 Task: Toggle the option "Speedy meetings".
Action: Mouse moved to (846, 96)
Screenshot: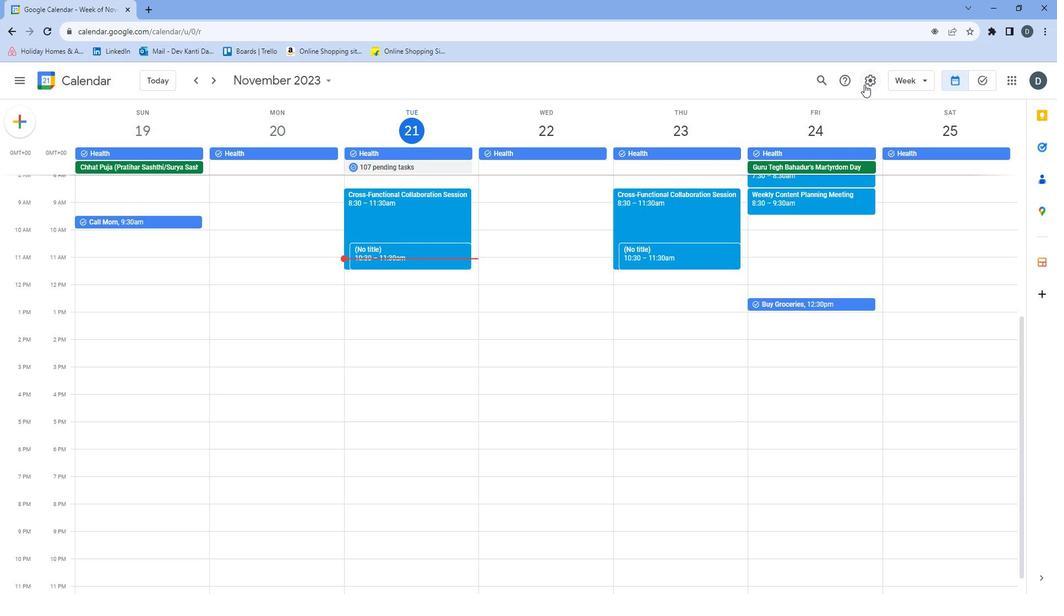 
Action: Mouse pressed left at (846, 96)
Screenshot: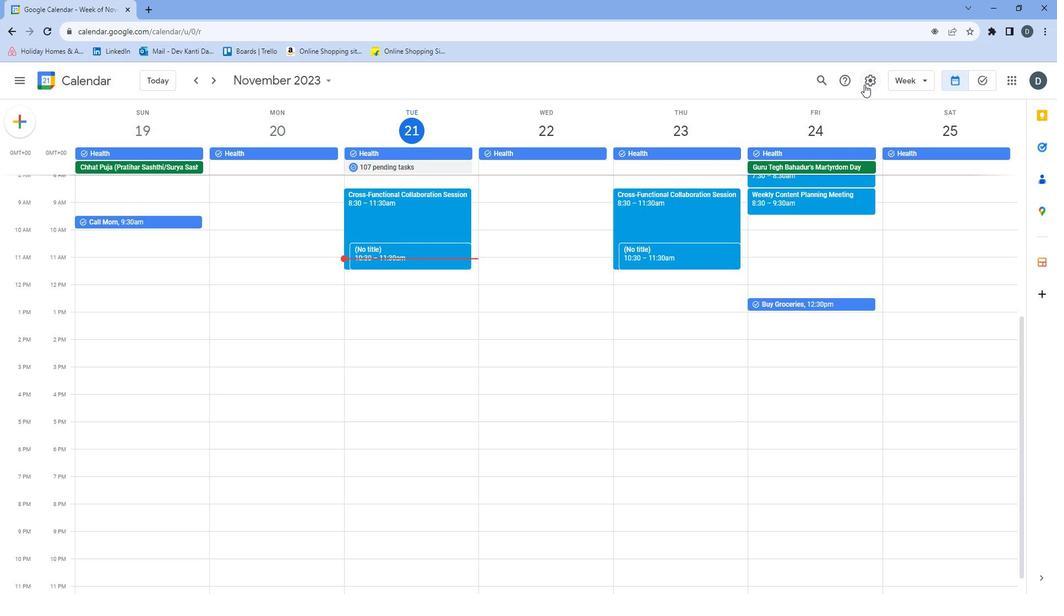 
Action: Mouse moved to (868, 122)
Screenshot: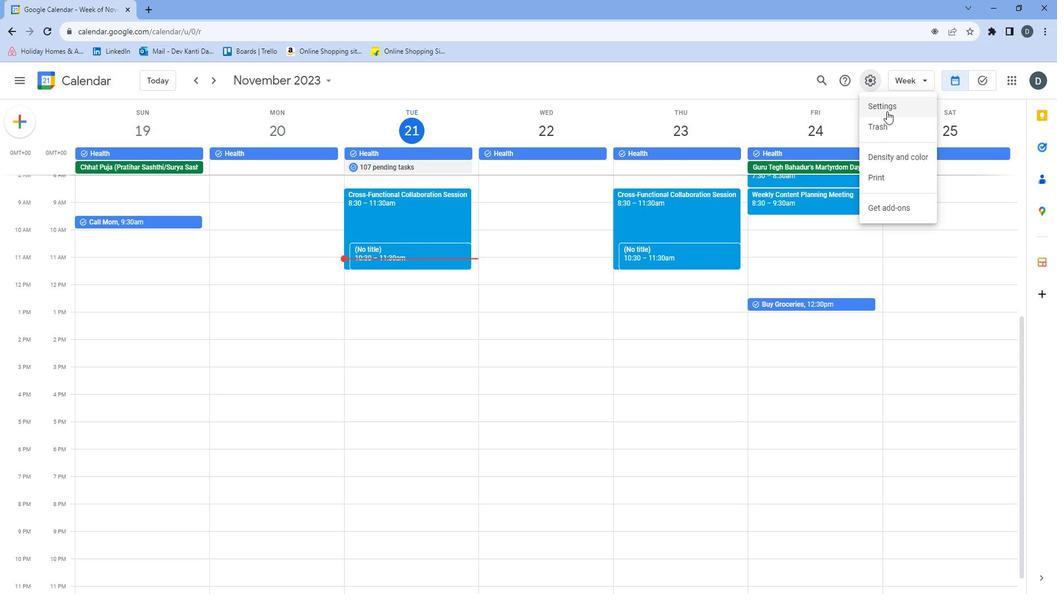 
Action: Mouse pressed left at (868, 122)
Screenshot: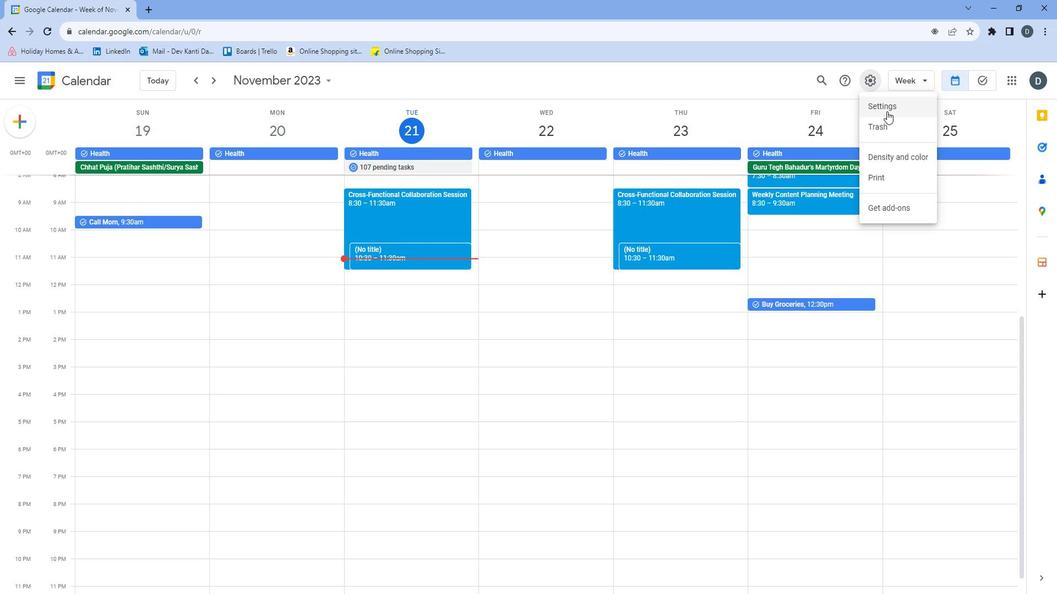 
Action: Mouse moved to (518, 292)
Screenshot: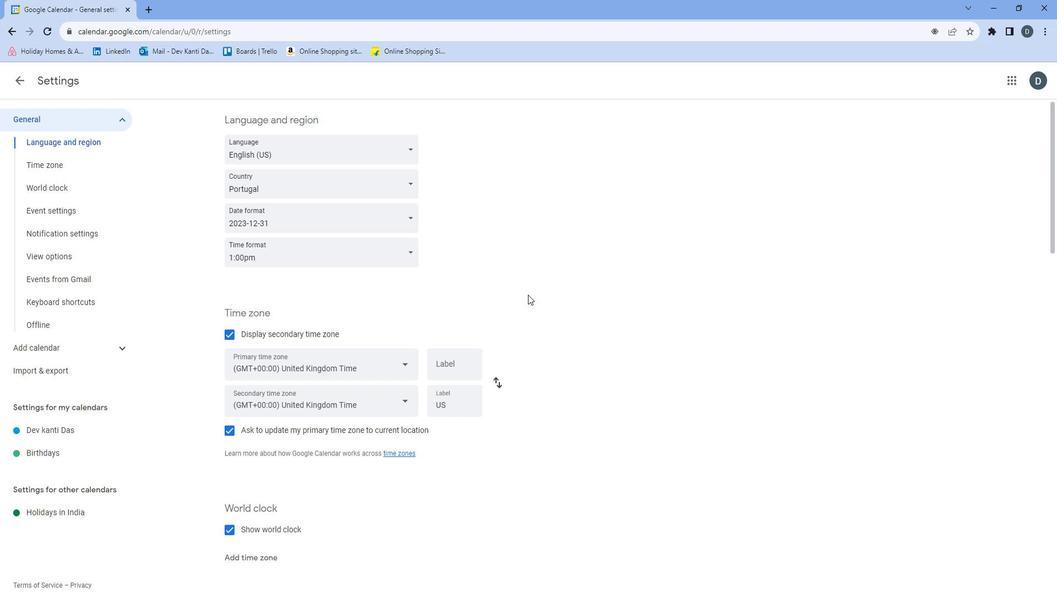 
Action: Mouse scrolled (518, 292) with delta (0, 0)
Screenshot: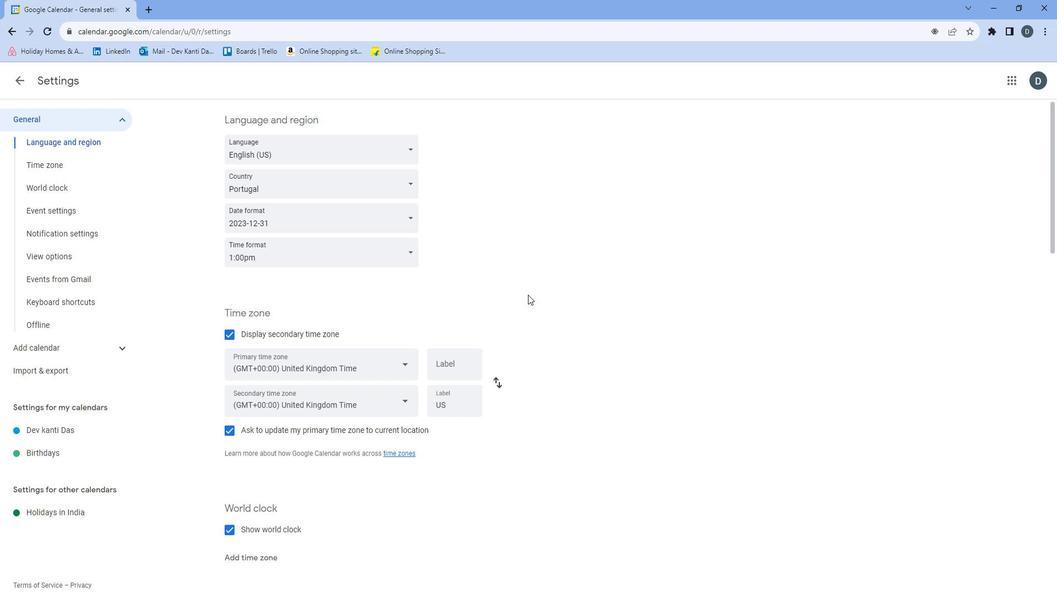 
Action: Mouse moved to (518, 294)
Screenshot: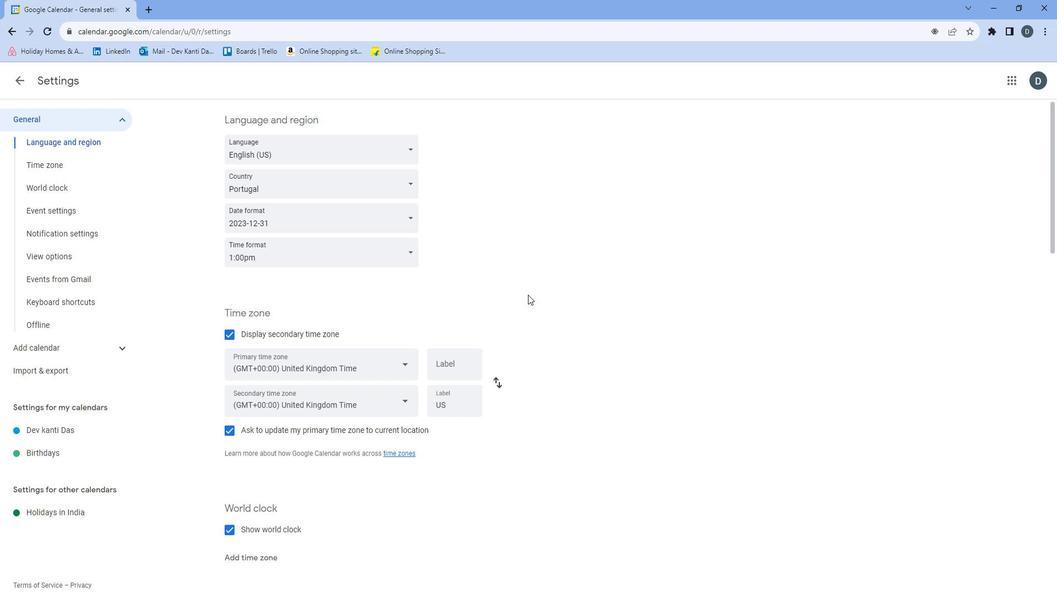 
Action: Mouse scrolled (518, 293) with delta (0, 0)
Screenshot: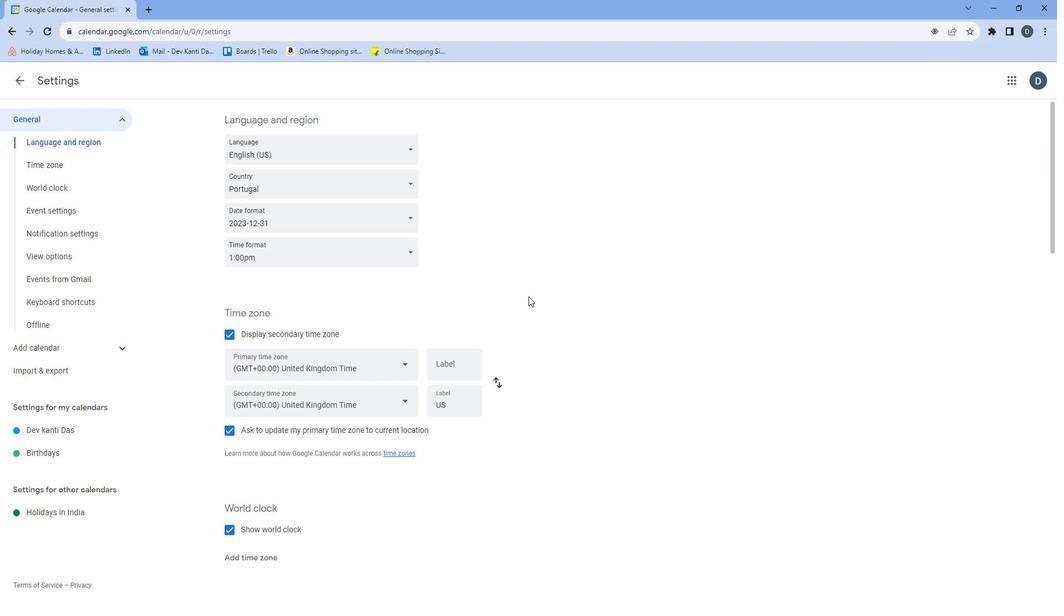
Action: Mouse scrolled (518, 293) with delta (0, 0)
Screenshot: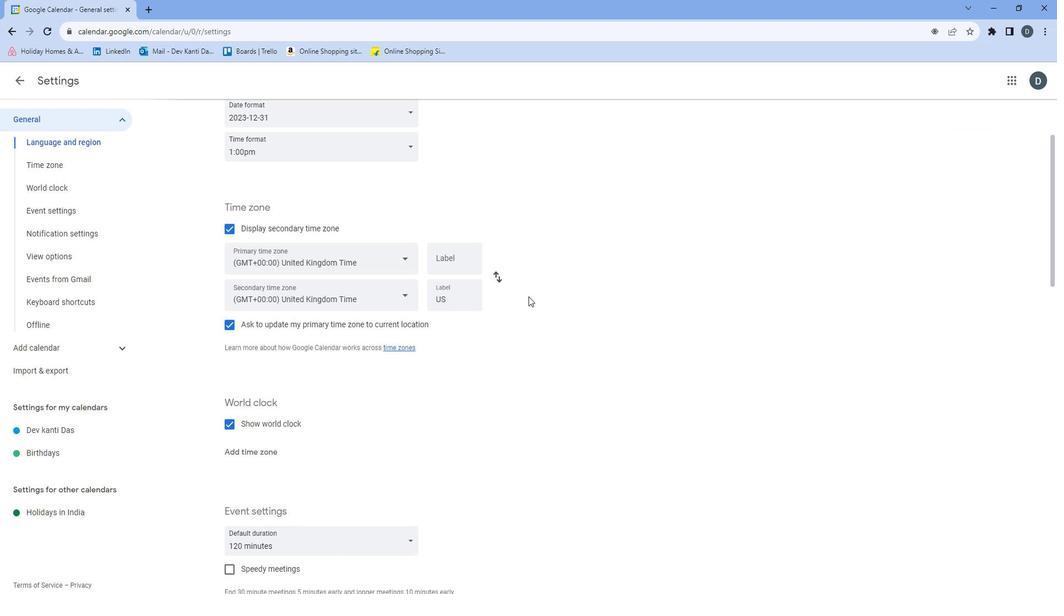 
Action: Mouse scrolled (518, 293) with delta (0, 0)
Screenshot: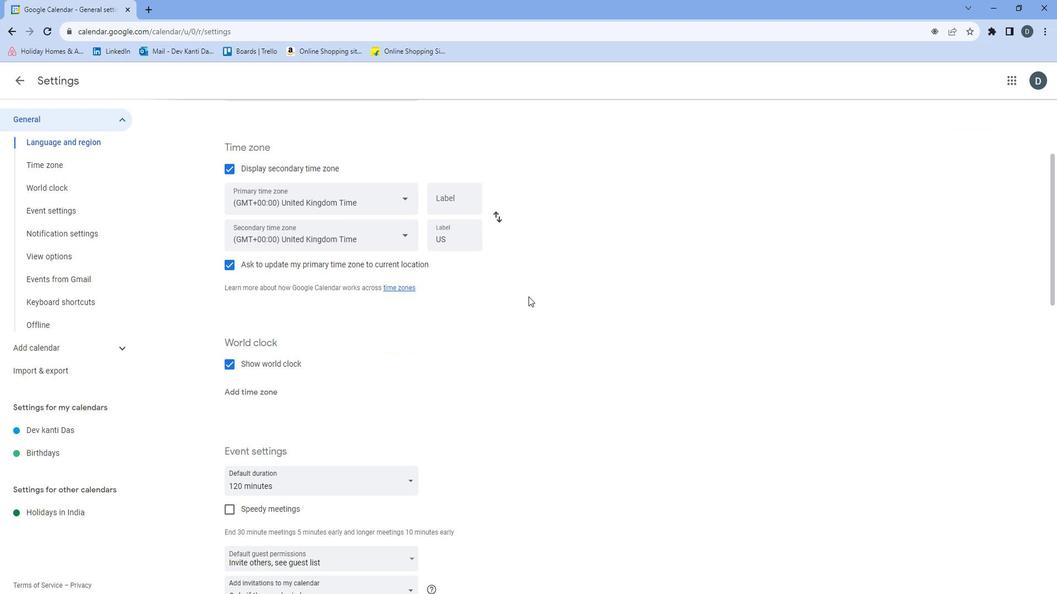 
Action: Mouse scrolled (518, 293) with delta (0, 0)
Screenshot: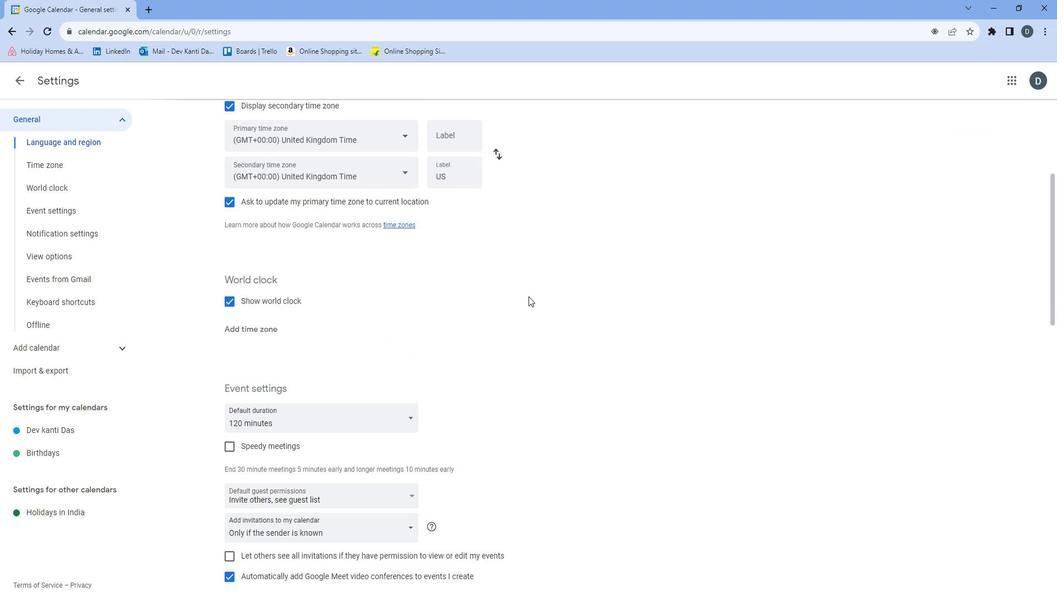 
Action: Mouse scrolled (518, 293) with delta (0, 0)
Screenshot: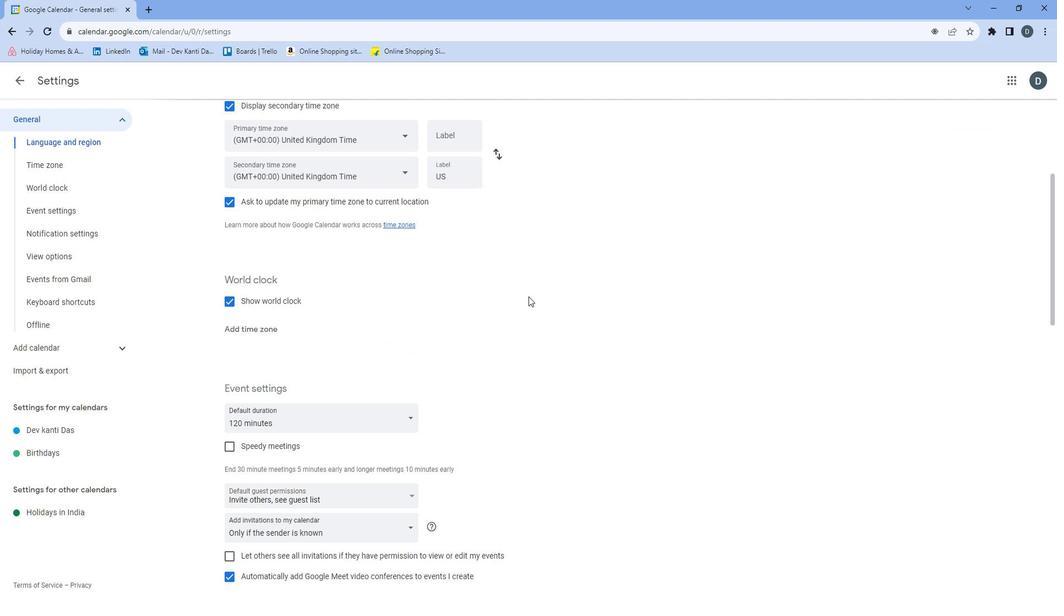 
Action: Mouse scrolled (518, 293) with delta (0, 0)
Screenshot: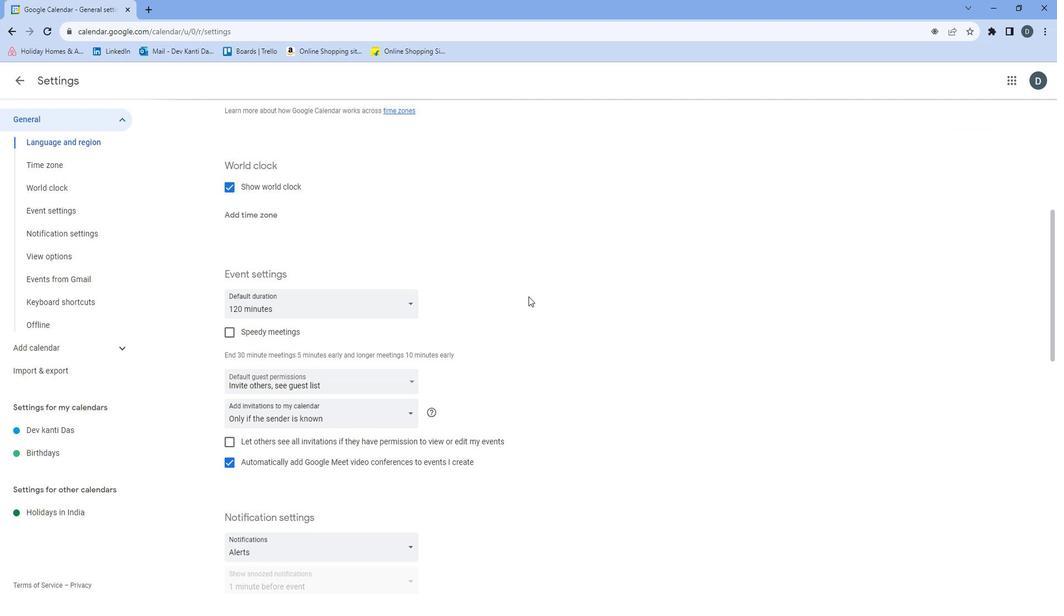 
Action: Mouse moved to (227, 268)
Screenshot: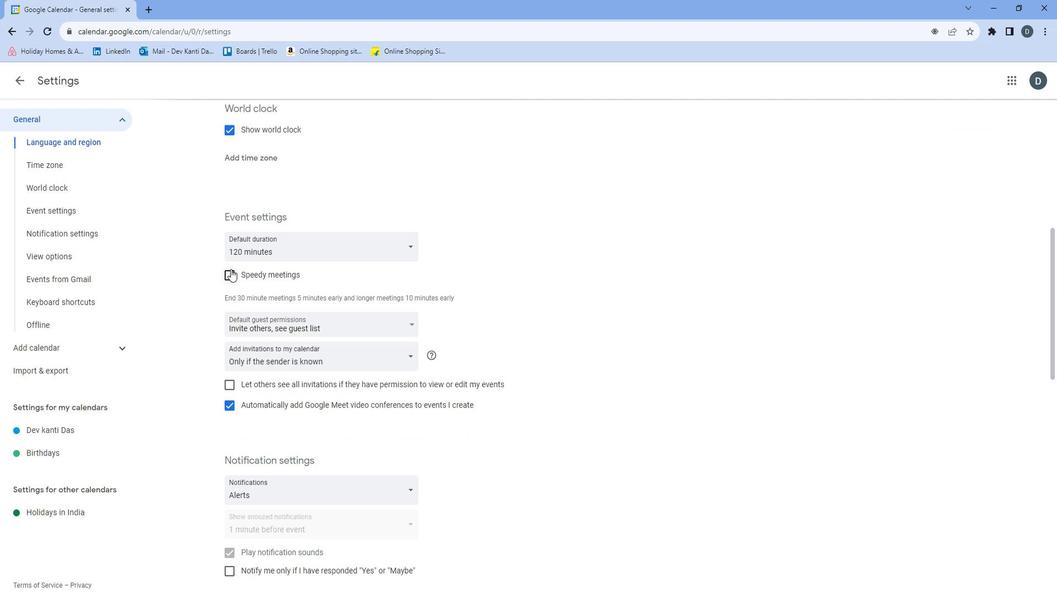 
Action: Mouse pressed left at (227, 268)
Screenshot: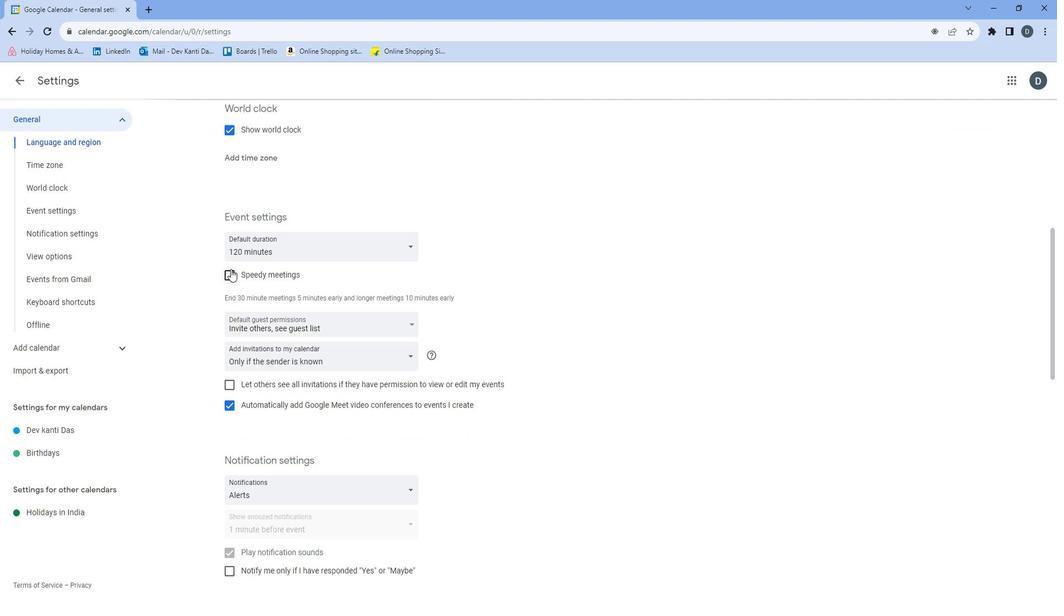 
Action: Mouse moved to (429, 286)
Screenshot: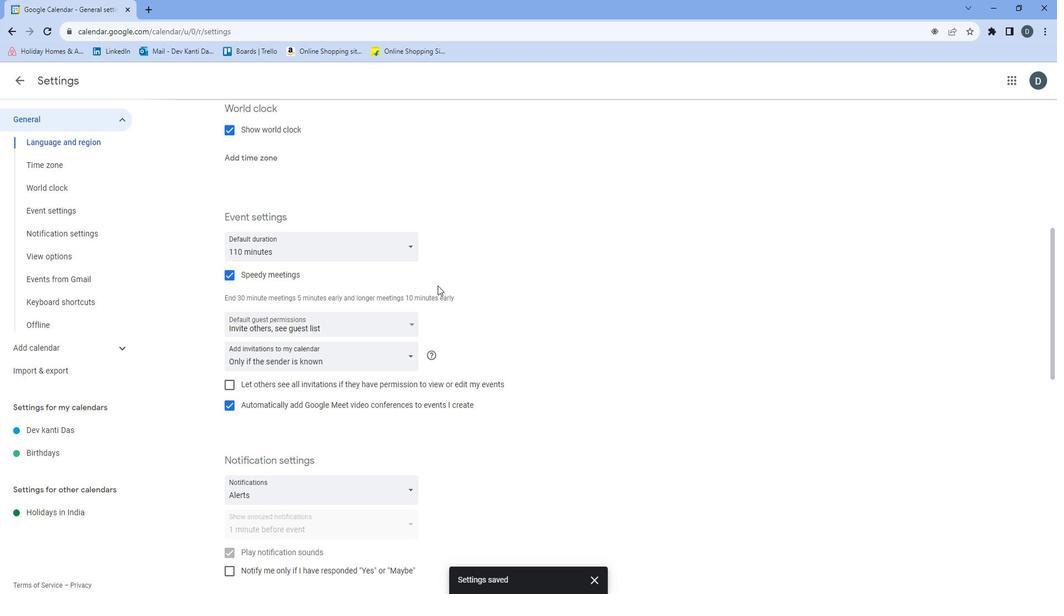 
